 Task: Search for emails from 'softage.1@softage' in Outlook.
Action: Mouse moved to (480, 8)
Screenshot: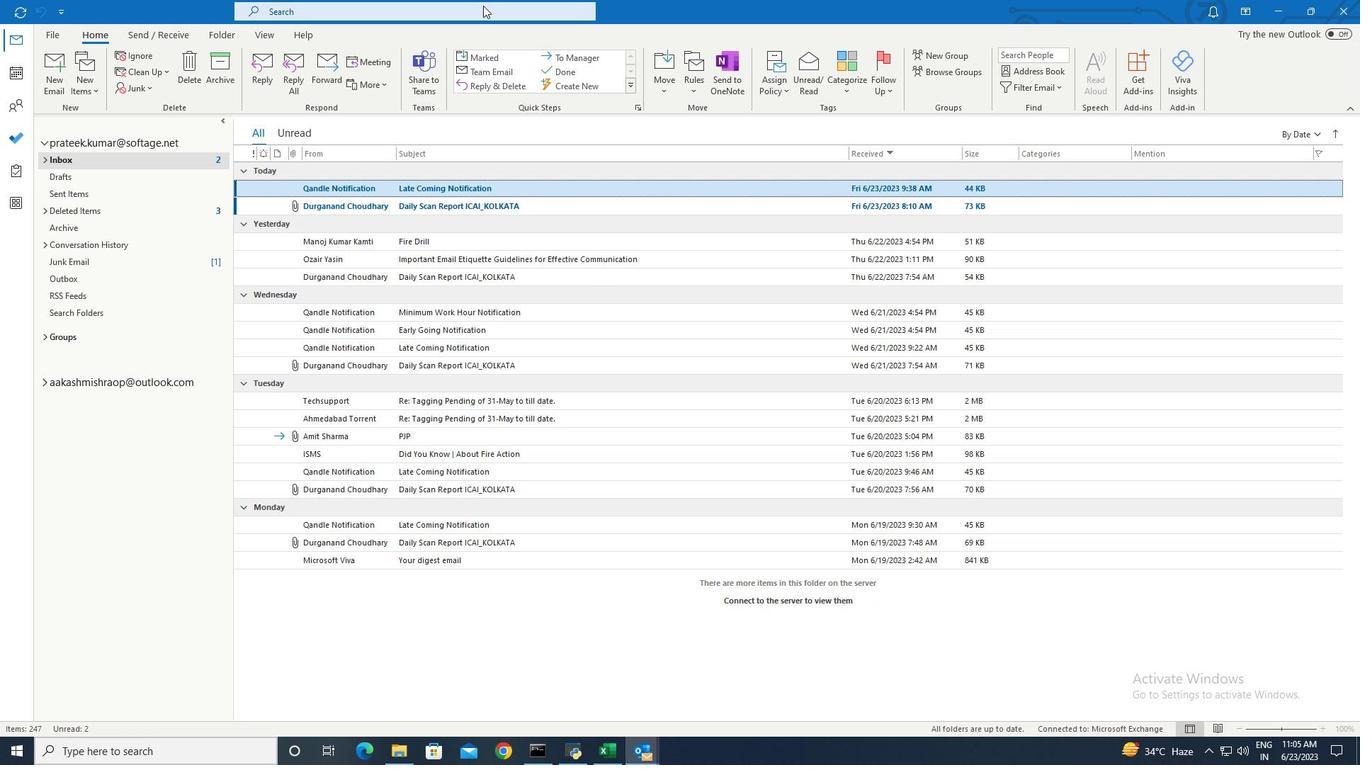 
Action: Mouse pressed left at (480, 8)
Screenshot: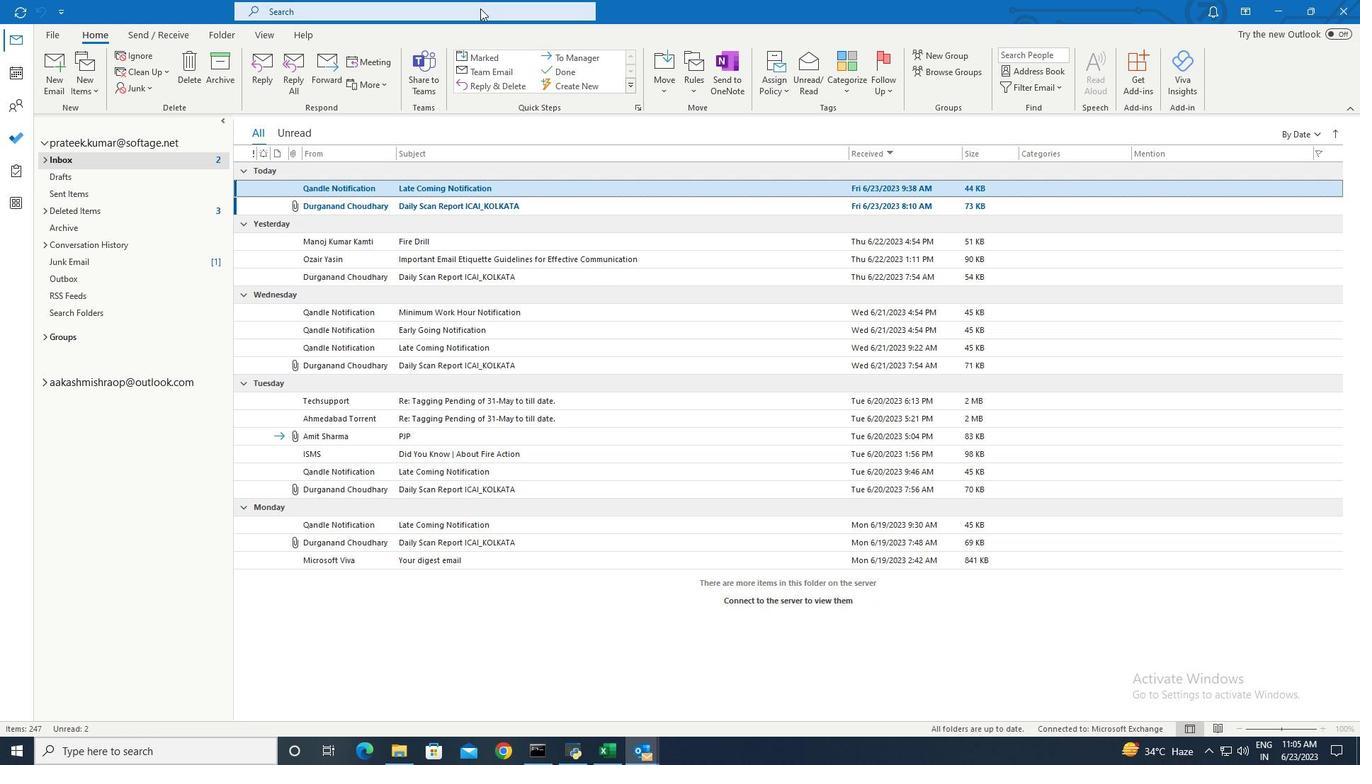 
Action: Mouse moved to (206, 10)
Screenshot: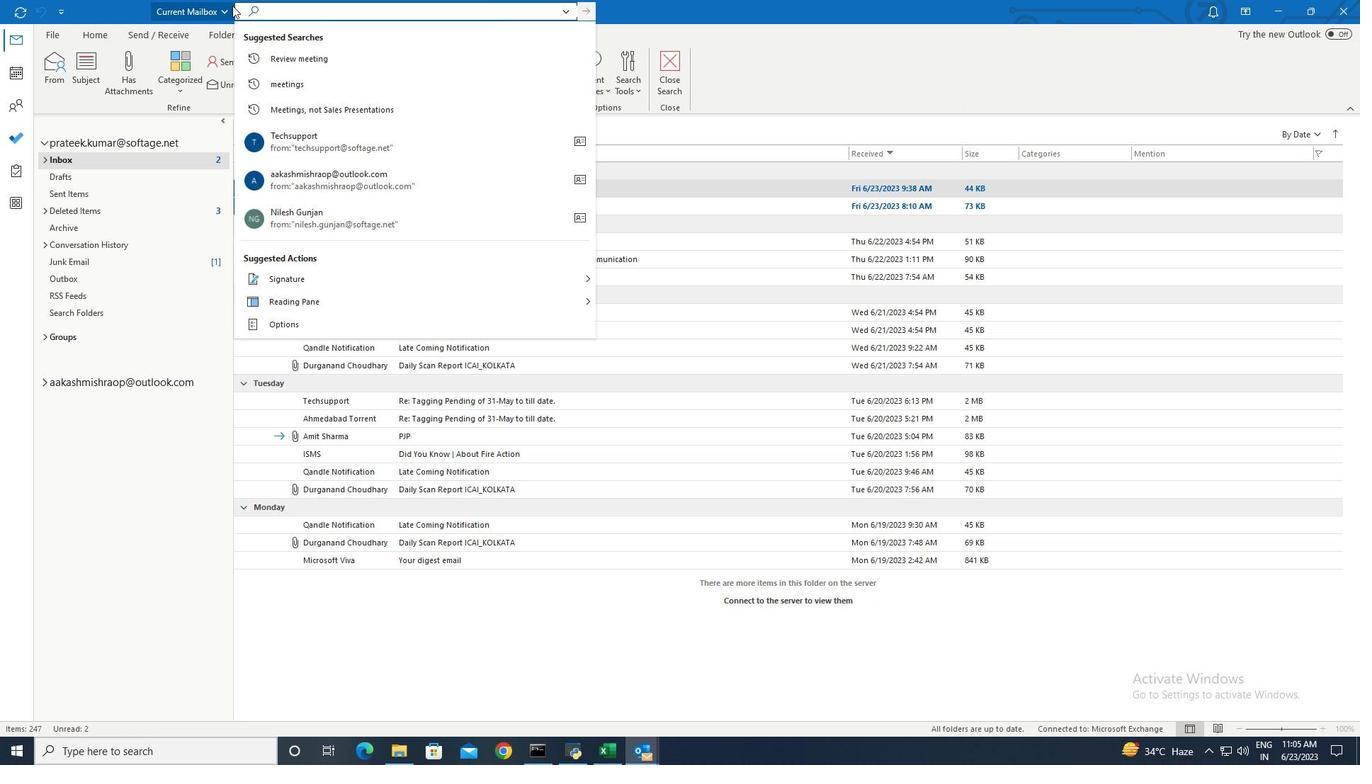 
Action: Mouse pressed left at (206, 10)
Screenshot: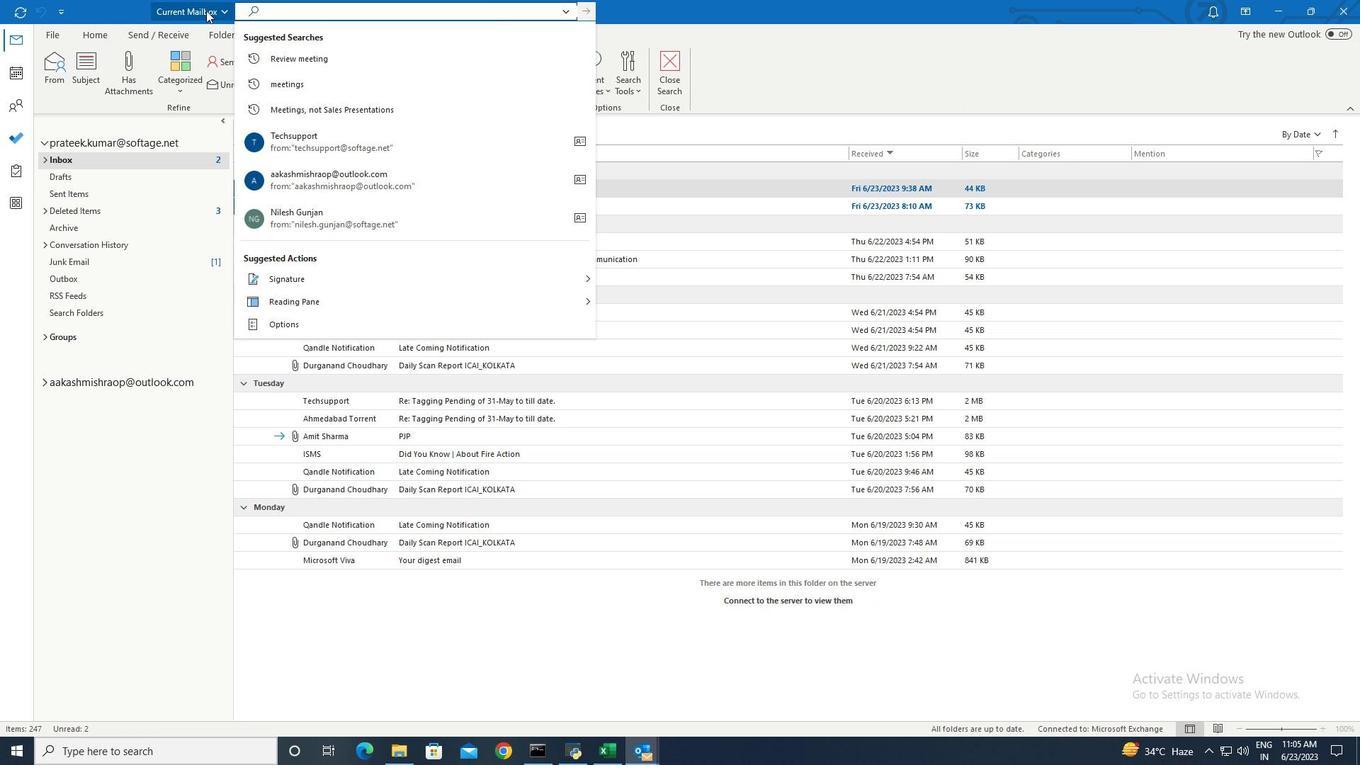 
Action: Mouse moved to (204, 28)
Screenshot: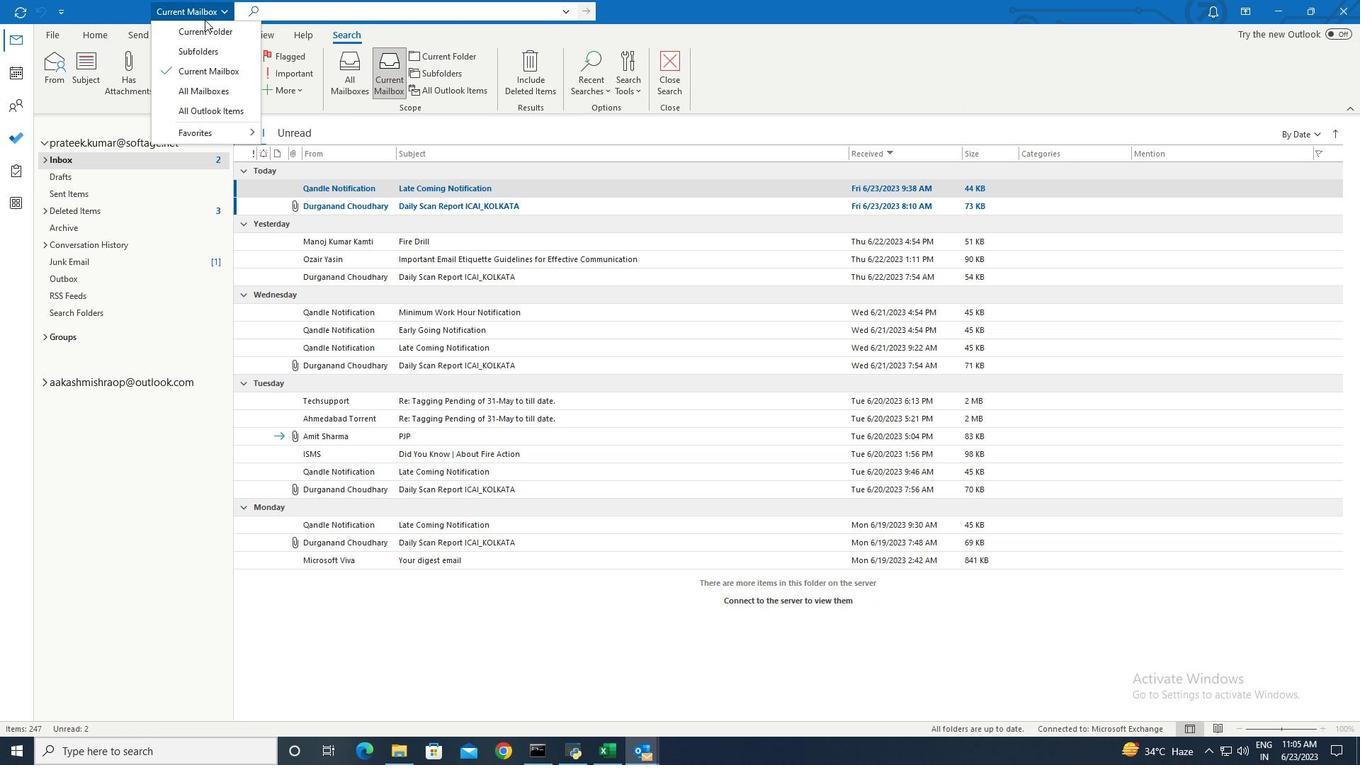 
Action: Mouse pressed left at (204, 28)
Screenshot: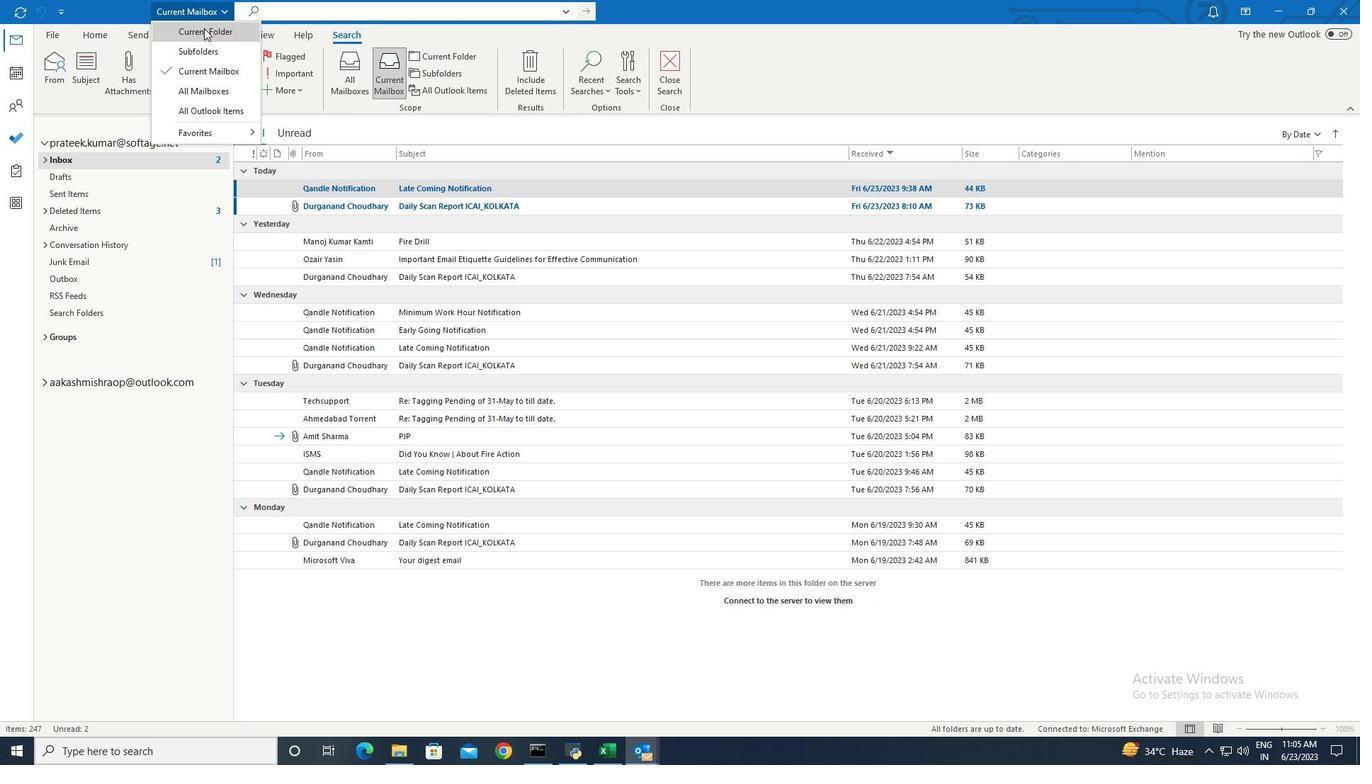 
Action: Mouse moved to (564, 11)
Screenshot: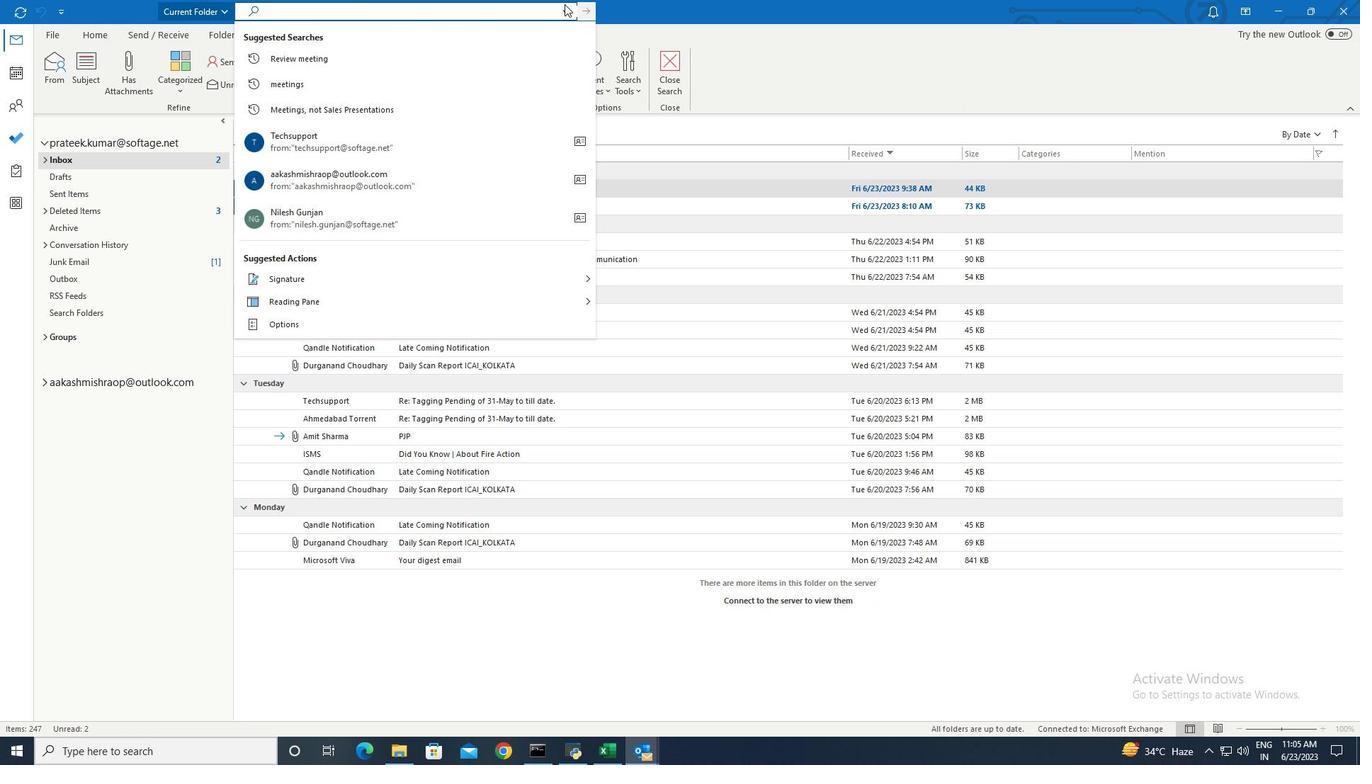 
Action: Mouse pressed left at (564, 11)
Screenshot: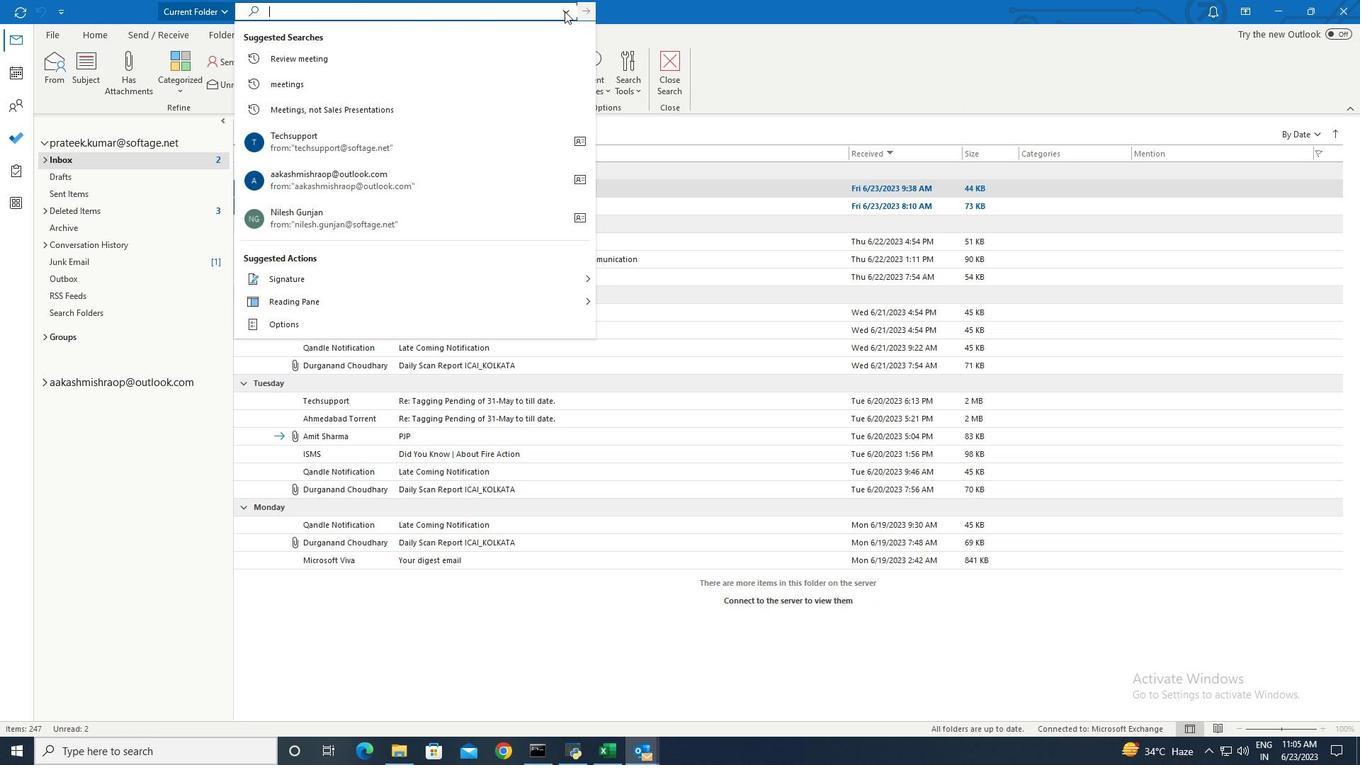 
Action: Mouse moved to (316, 197)
Screenshot: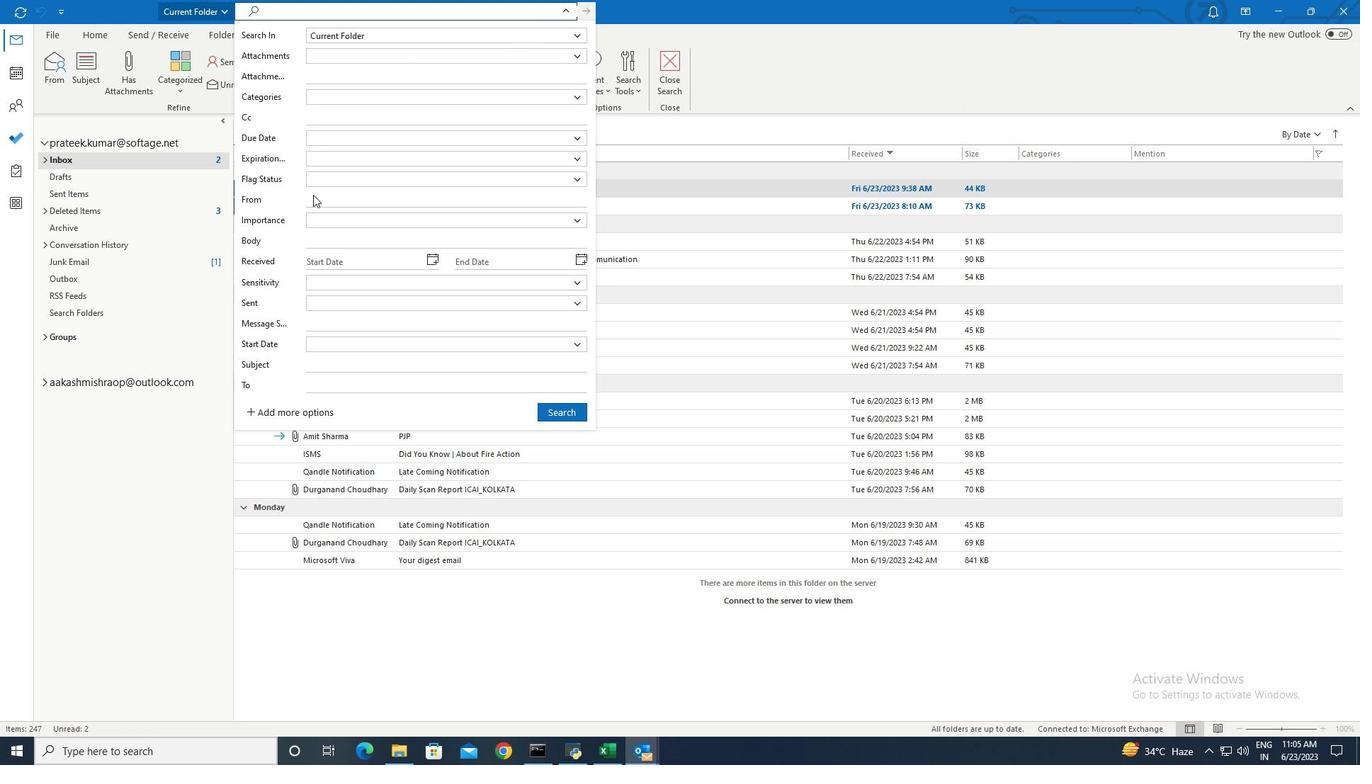 
Action: Mouse pressed left at (316, 197)
Screenshot: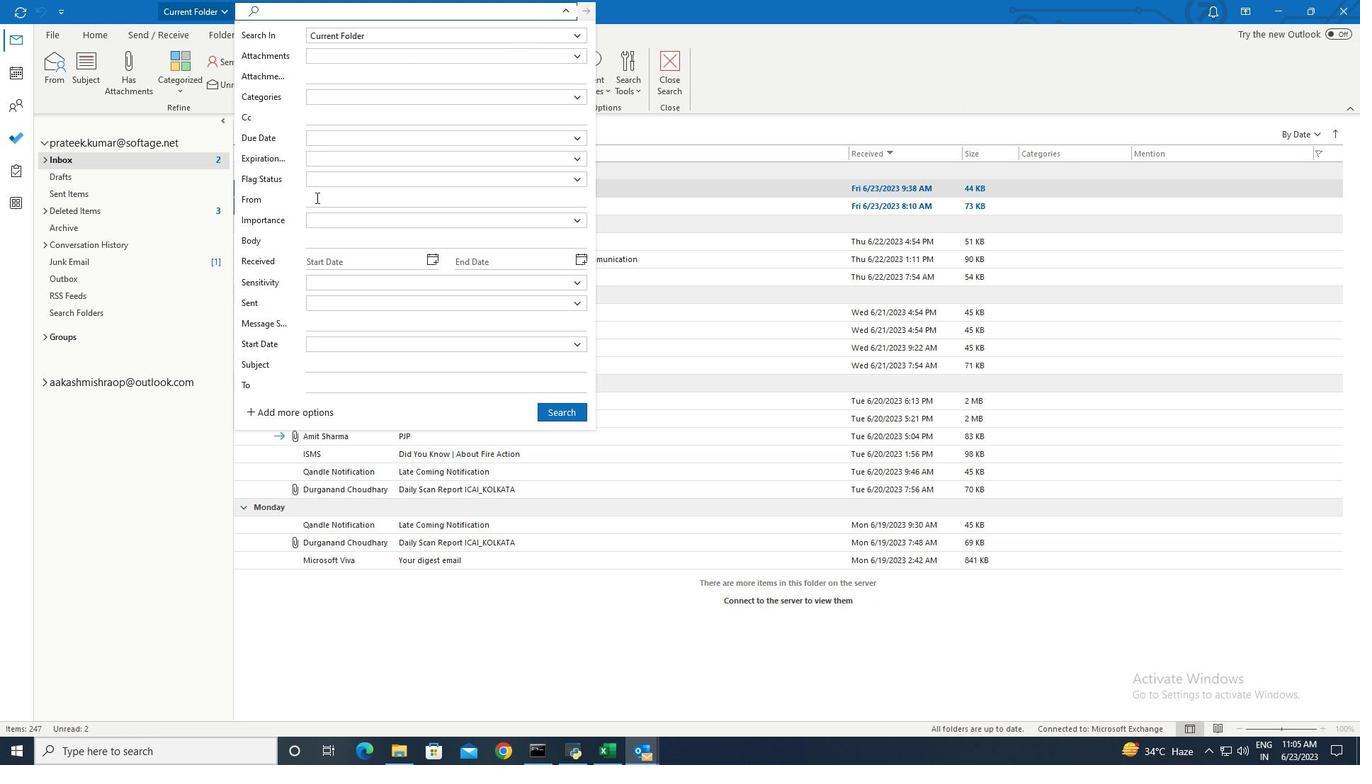 
Action: Mouse moved to (318, 197)
Screenshot: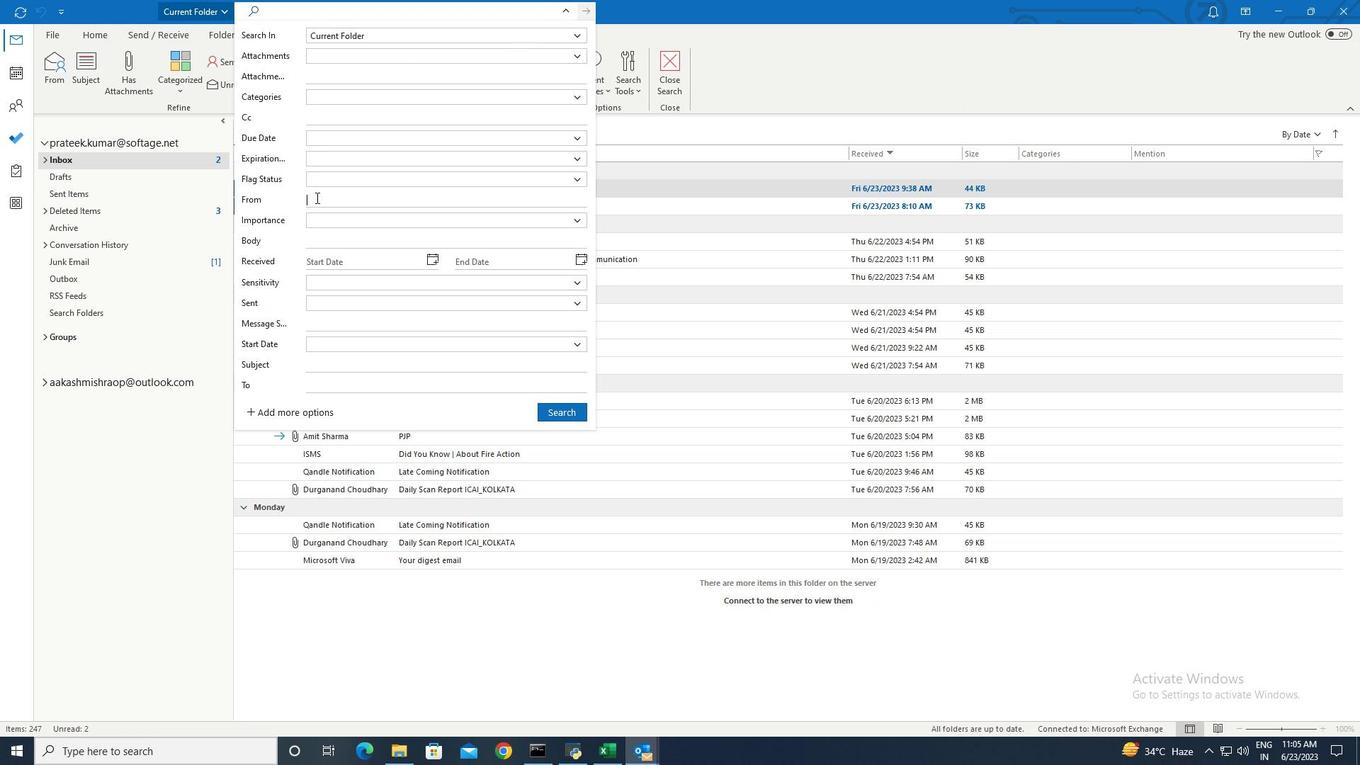 
Action: Key pressed softage.1<Key.shift>@softage.net
Screenshot: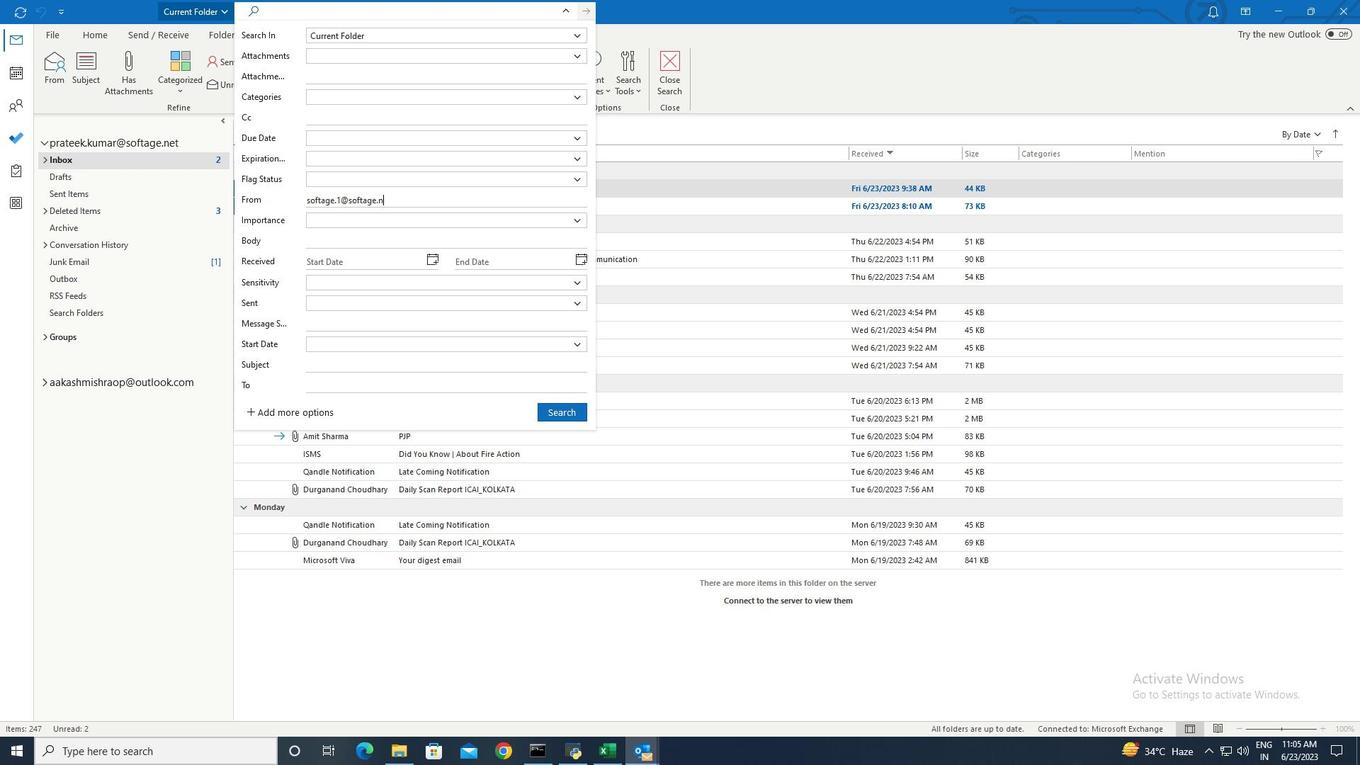 
Action: Mouse moved to (552, 413)
Screenshot: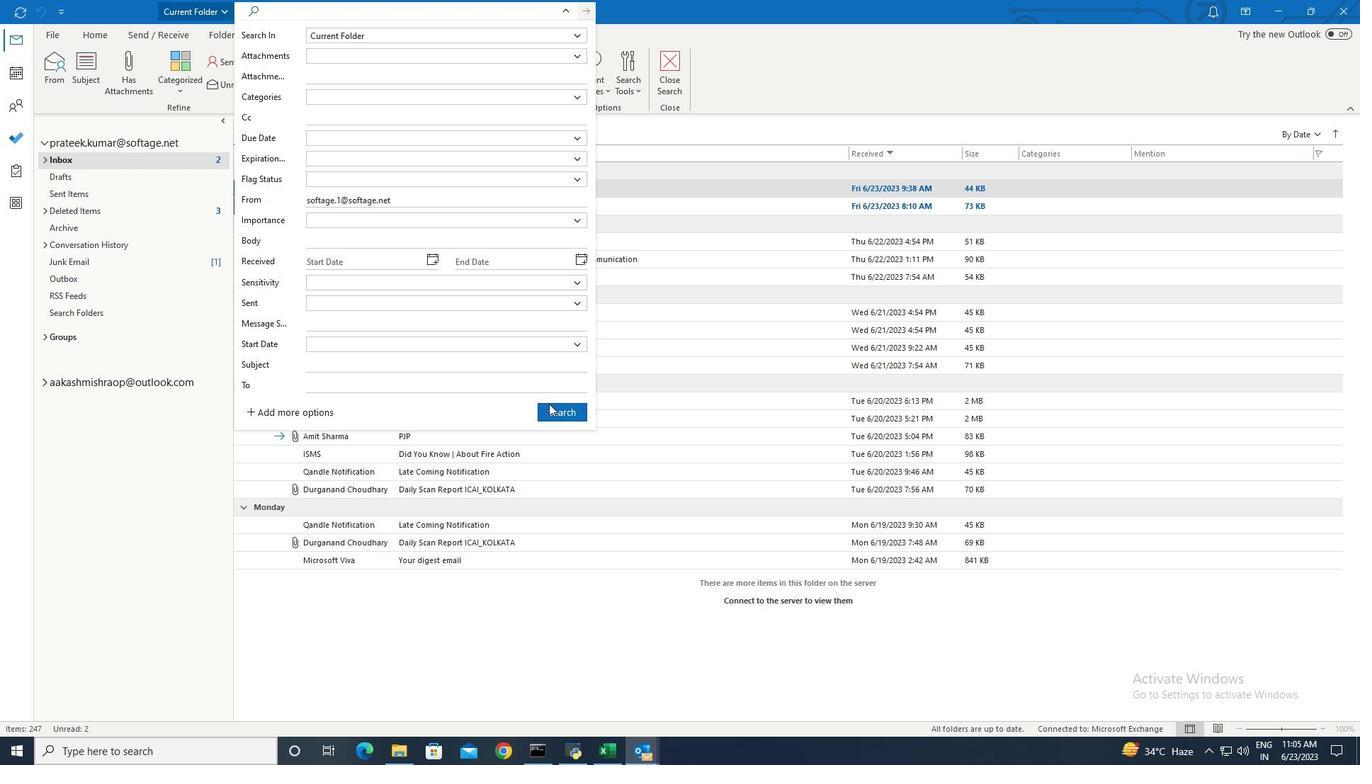 
Action: Mouse pressed left at (552, 413)
Screenshot: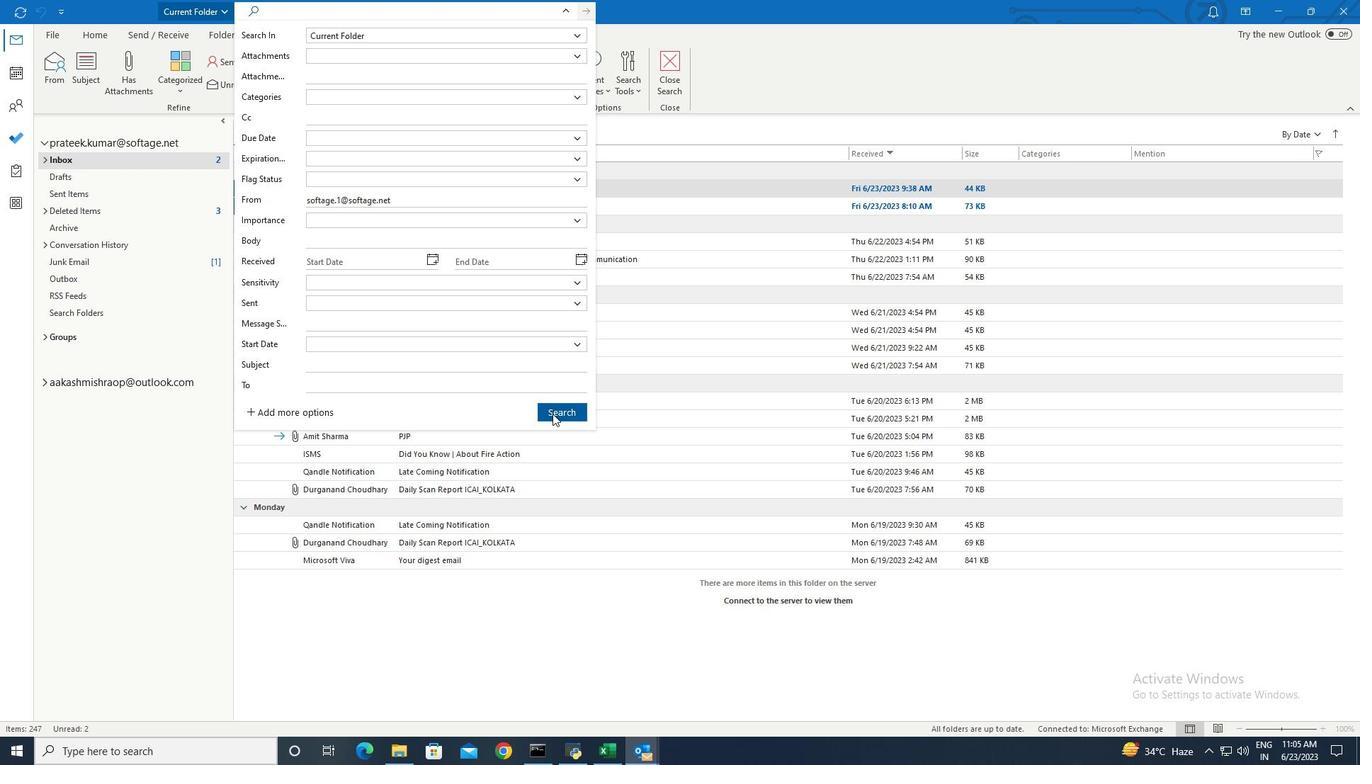 
Action: Mouse moved to (557, 409)
Screenshot: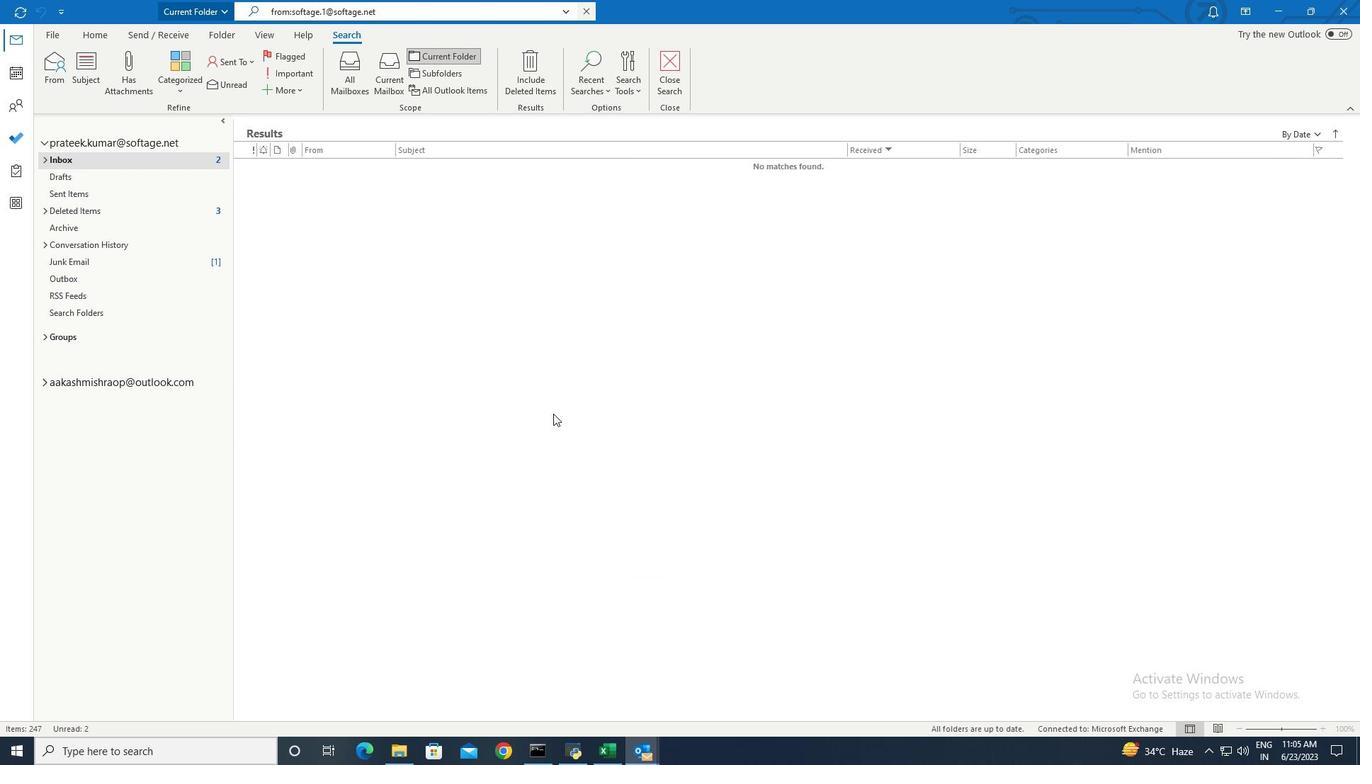 
